 Task: Set the trigger button for the mouse gestures control interface to the right.
Action: Mouse moved to (125, 15)
Screenshot: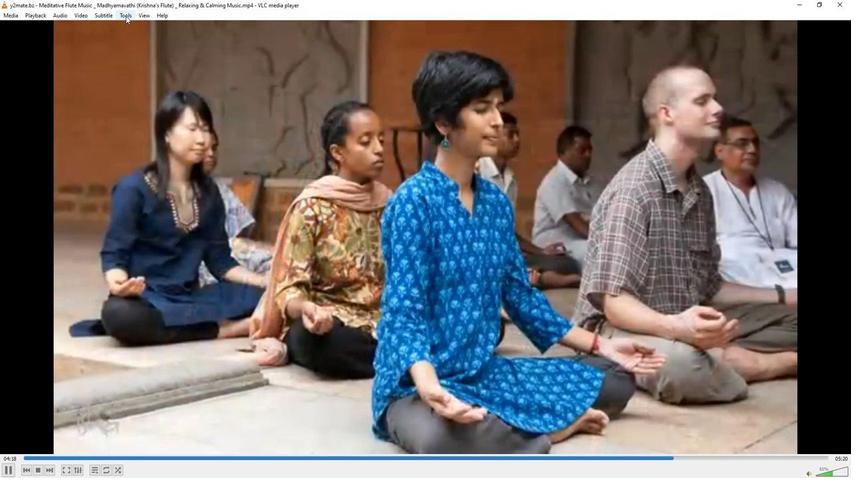 
Action: Mouse pressed left at (125, 15)
Screenshot: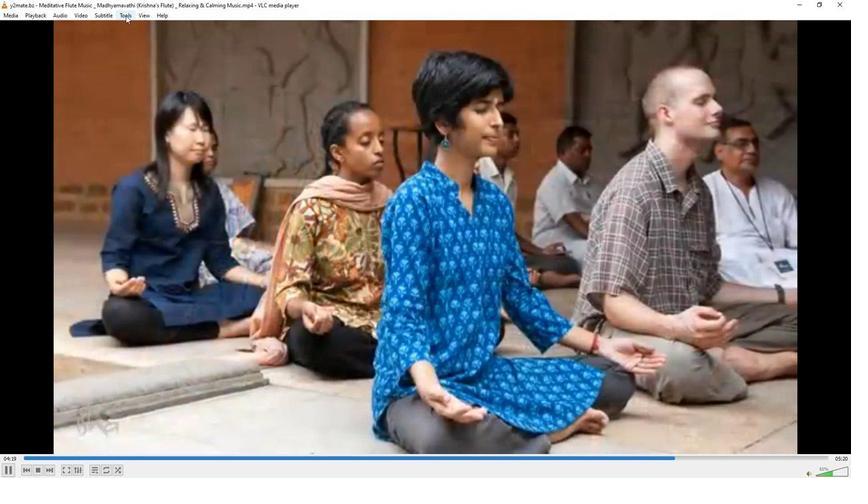 
Action: Mouse moved to (148, 119)
Screenshot: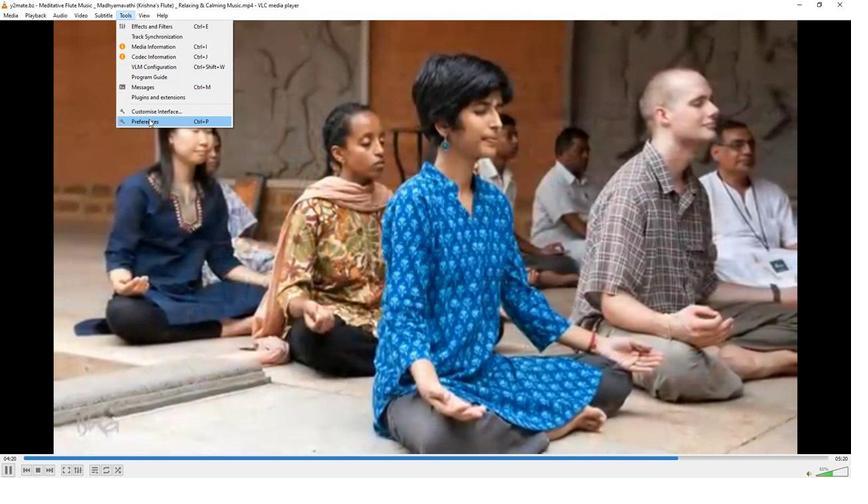 
Action: Mouse pressed left at (148, 119)
Screenshot: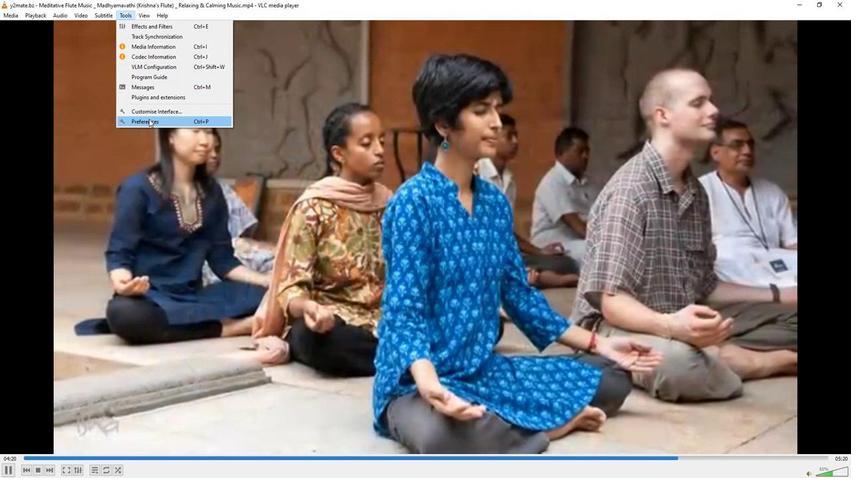 
Action: Mouse moved to (281, 390)
Screenshot: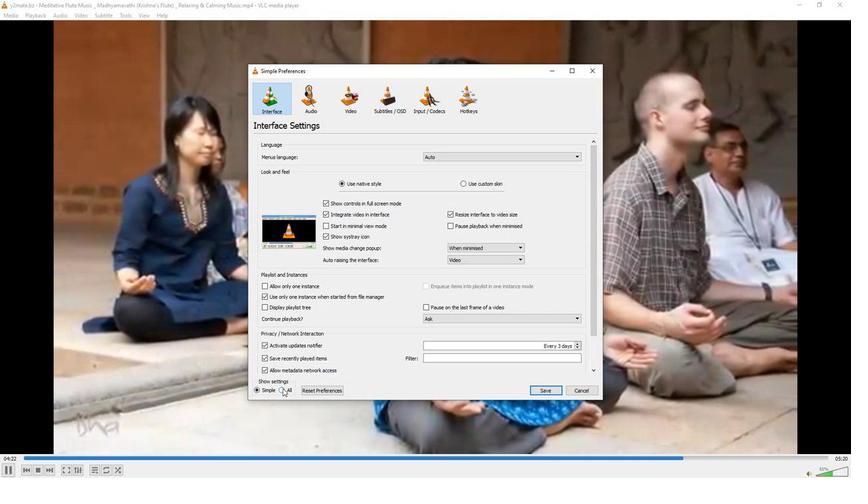 
Action: Mouse pressed left at (281, 390)
Screenshot: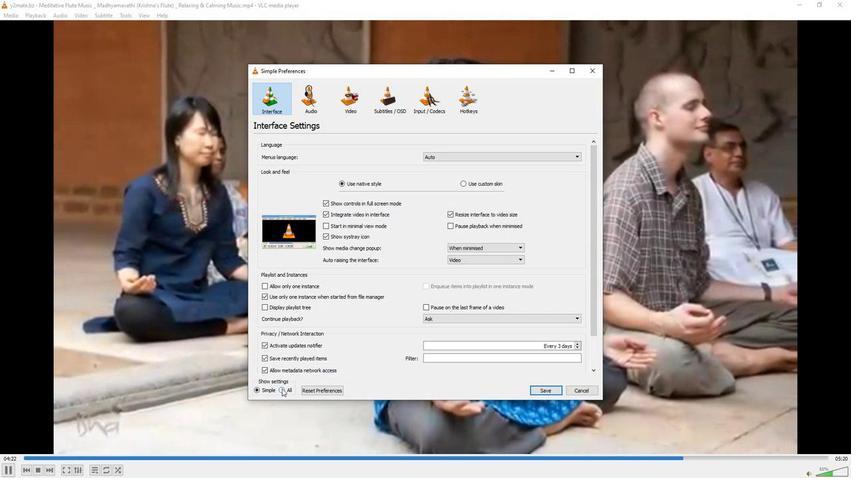 
Action: Mouse moved to (266, 327)
Screenshot: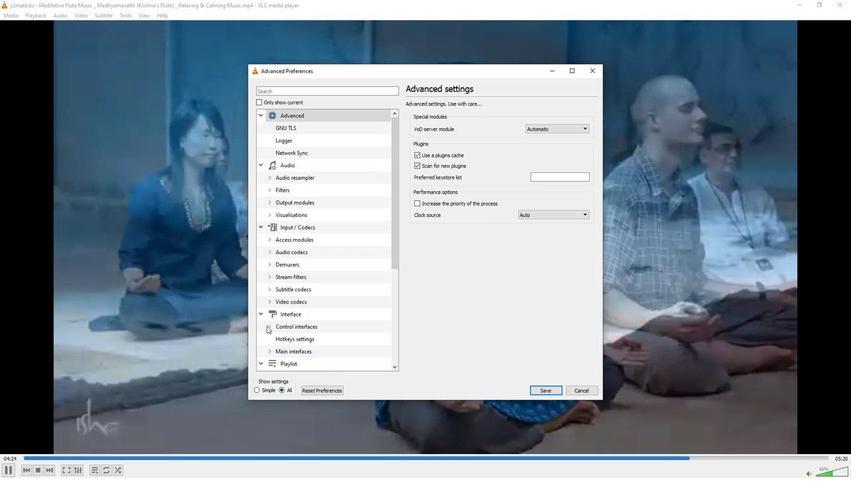 
Action: Mouse pressed left at (266, 327)
Screenshot: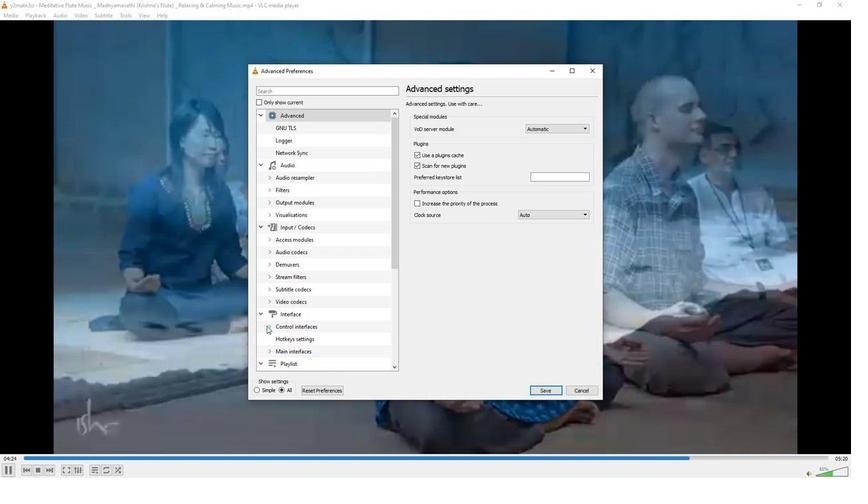 
Action: Mouse moved to (287, 352)
Screenshot: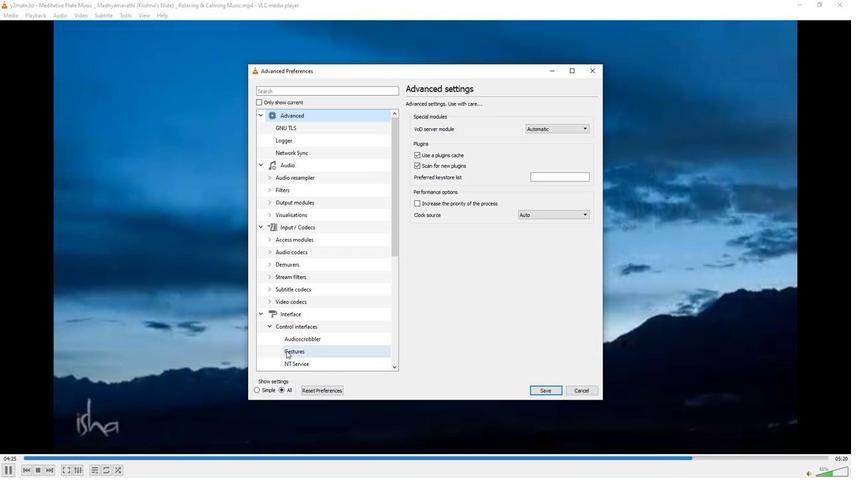 
Action: Mouse pressed left at (287, 352)
Screenshot: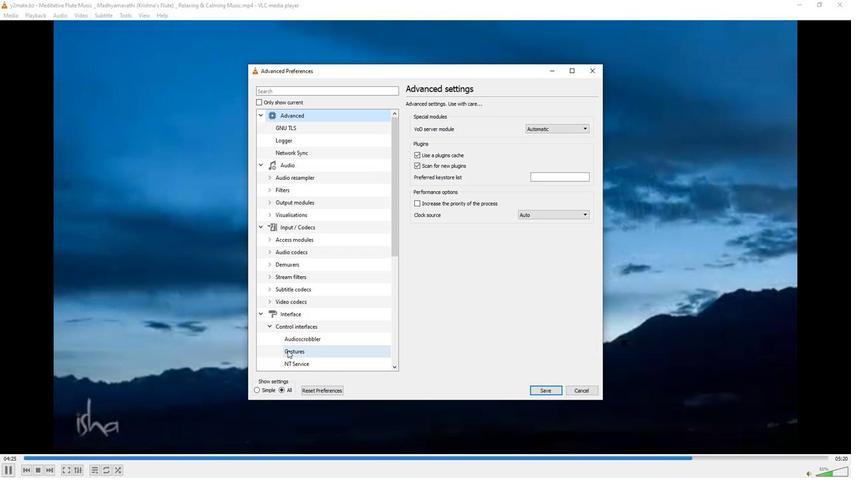 
Action: Mouse moved to (588, 131)
Screenshot: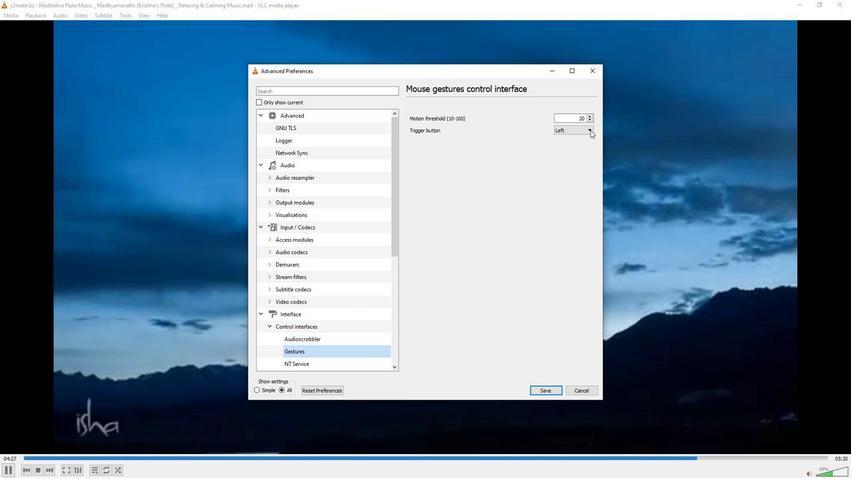 
Action: Mouse pressed left at (588, 131)
Screenshot: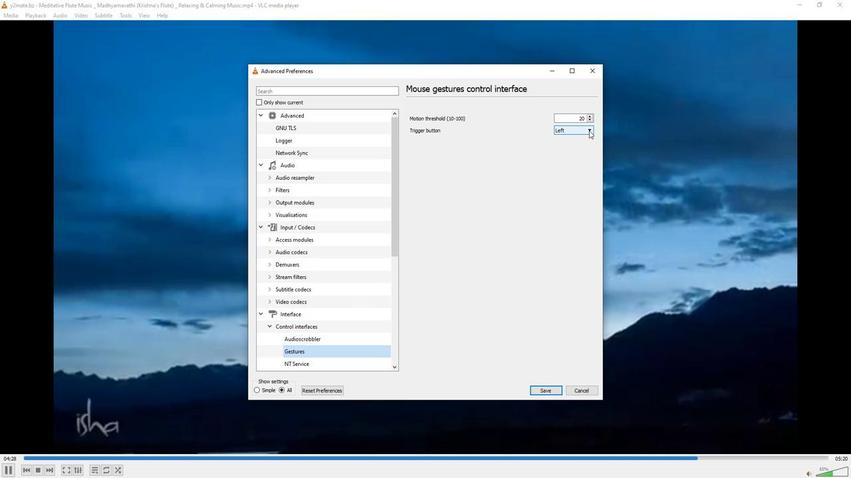 
Action: Mouse moved to (572, 151)
Screenshot: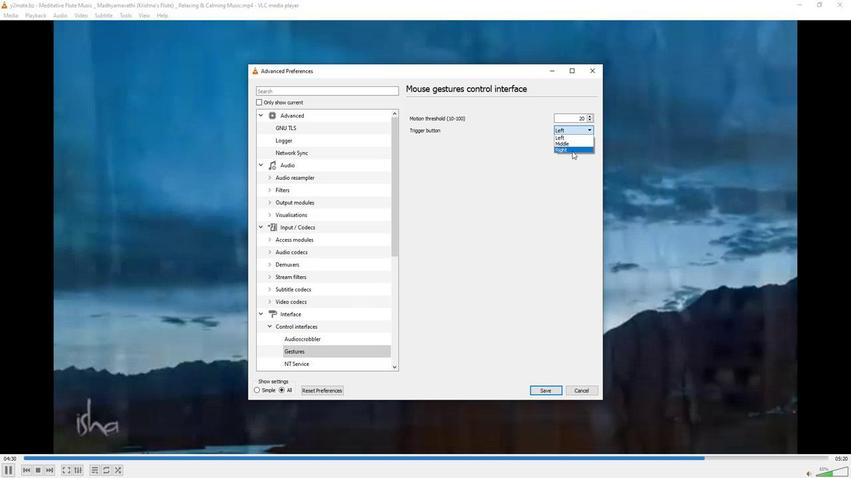 
Action: Mouse pressed left at (572, 151)
Screenshot: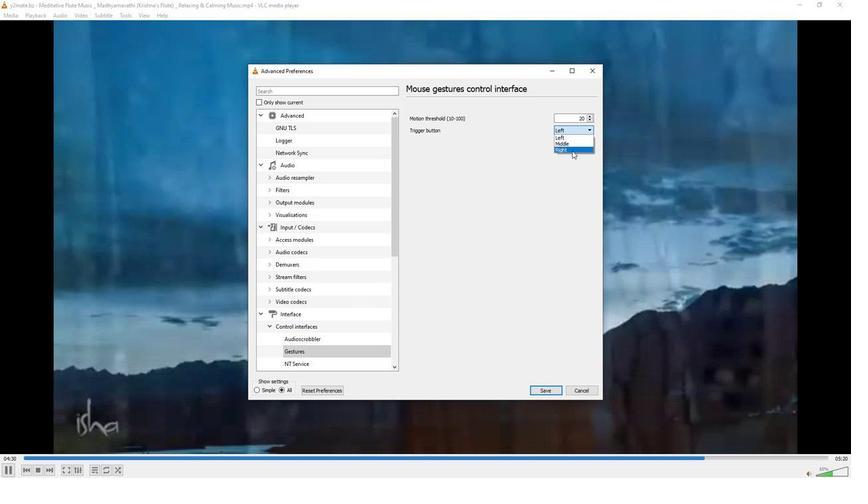
Action: Mouse moved to (572, 151)
Screenshot: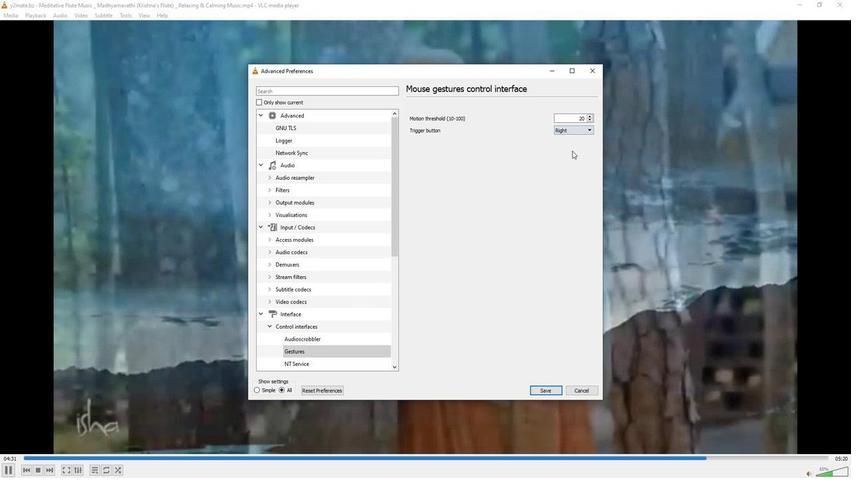 
